 Task: Move the task Implement a chatbot for customer support to the section Done in the project TrialLine and filter the tasks in the project by Due this week.
Action: Mouse moved to (57, 415)
Screenshot: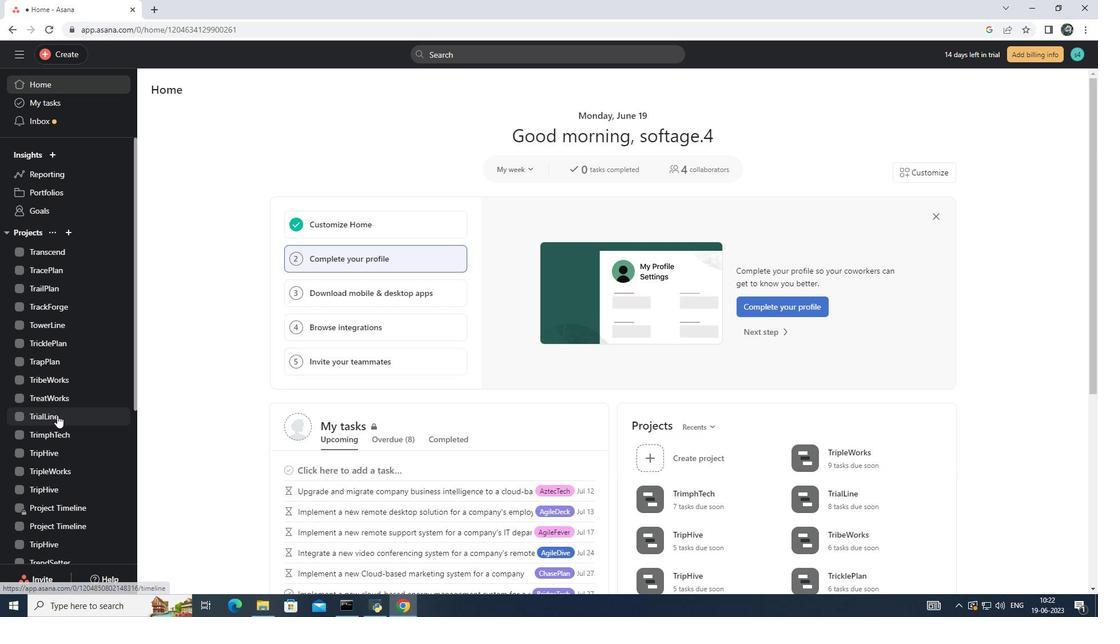 
Action: Mouse pressed left at (57, 415)
Screenshot: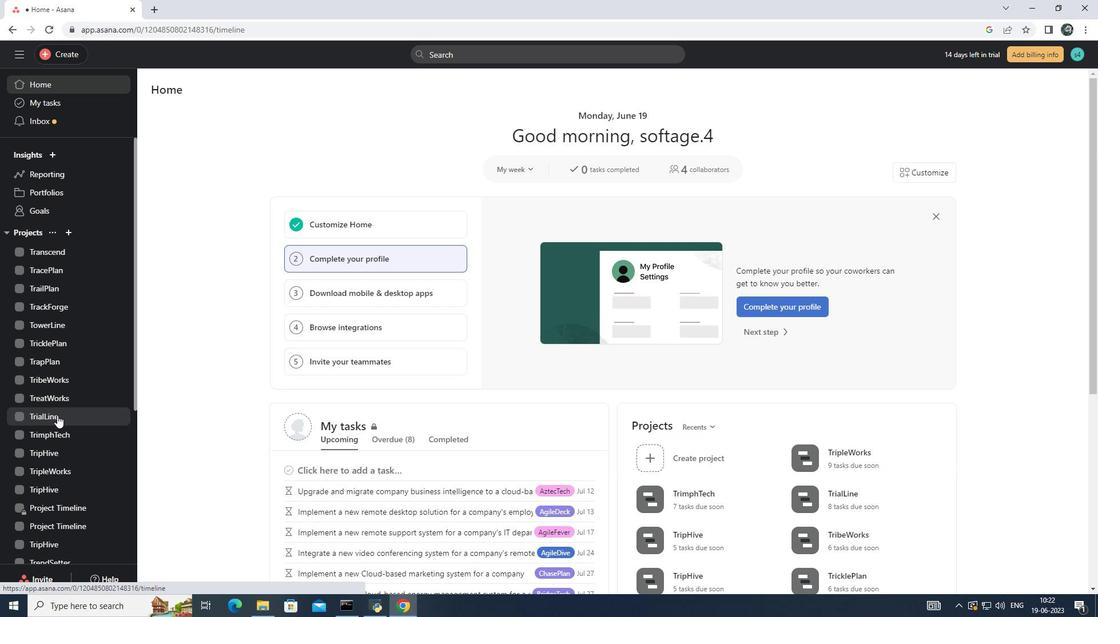 
Action: Mouse moved to (204, 117)
Screenshot: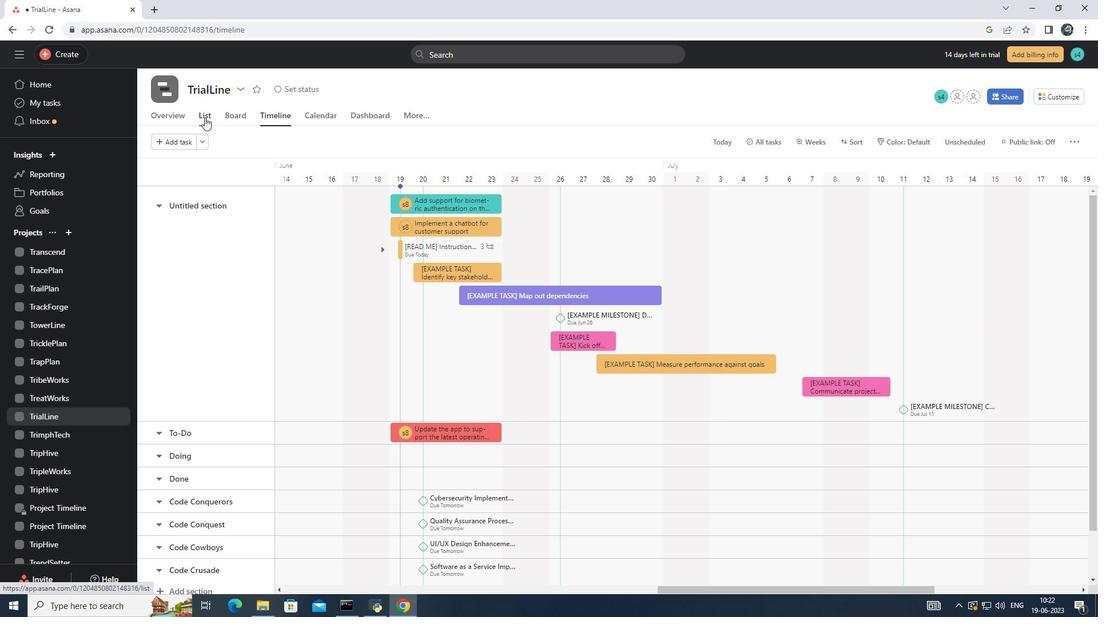 
Action: Mouse pressed left at (204, 117)
Screenshot: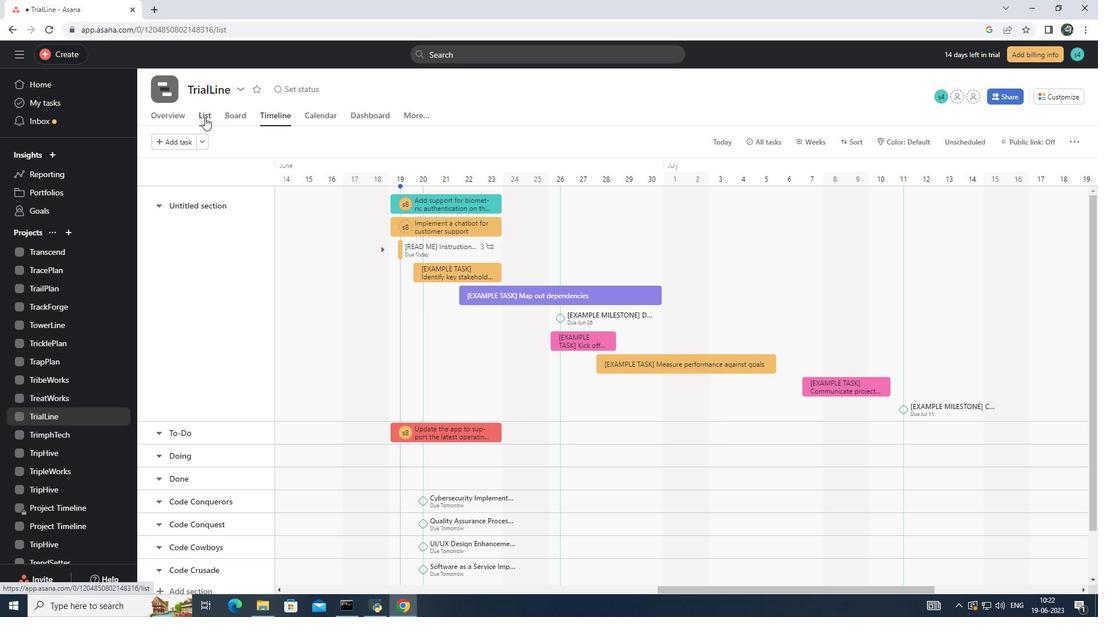 
Action: Mouse moved to (472, 241)
Screenshot: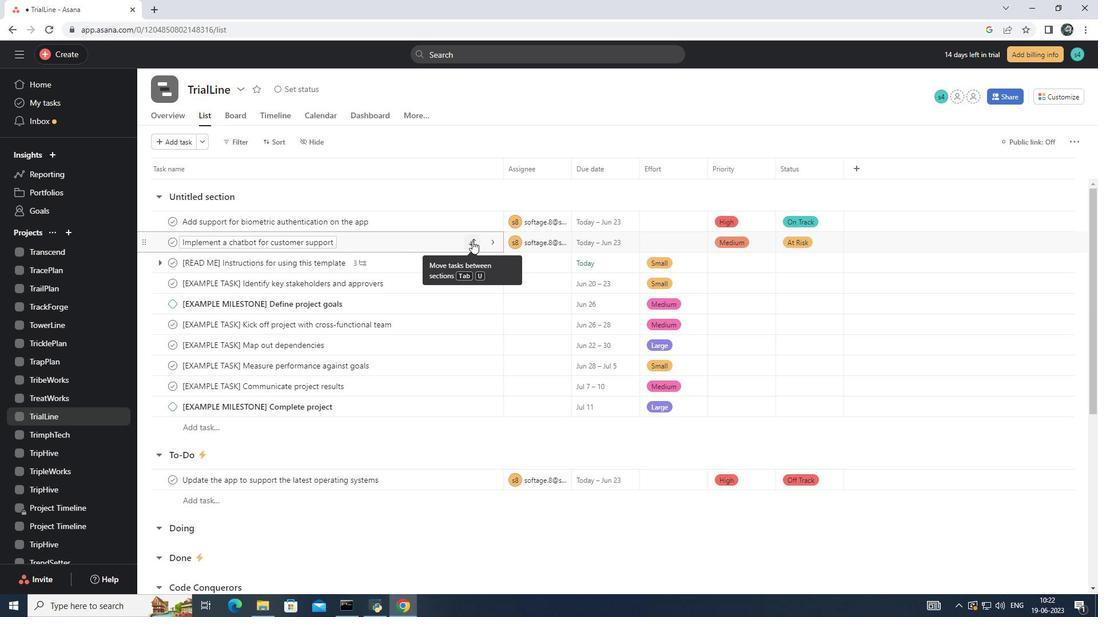 
Action: Mouse pressed left at (472, 241)
Screenshot: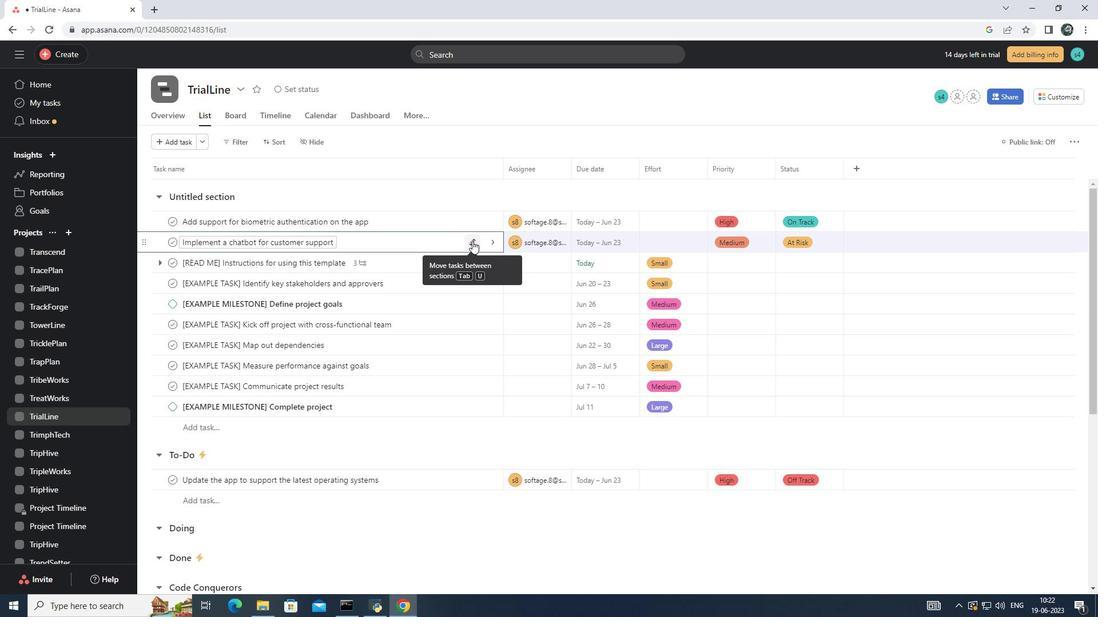 
Action: Mouse moved to (426, 346)
Screenshot: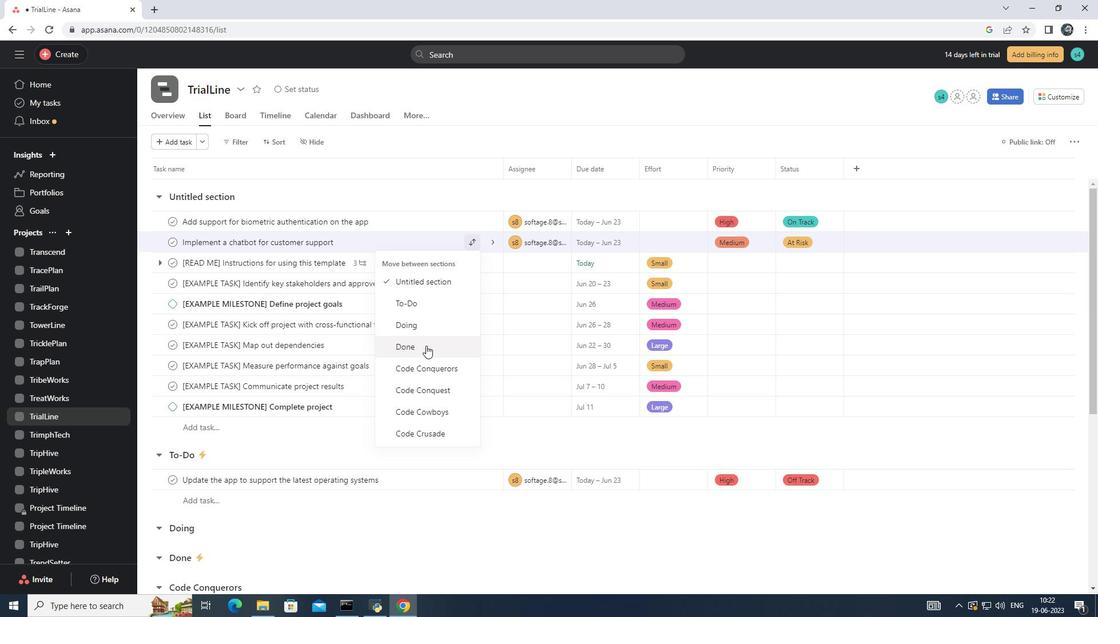 
Action: Mouse pressed left at (426, 346)
Screenshot: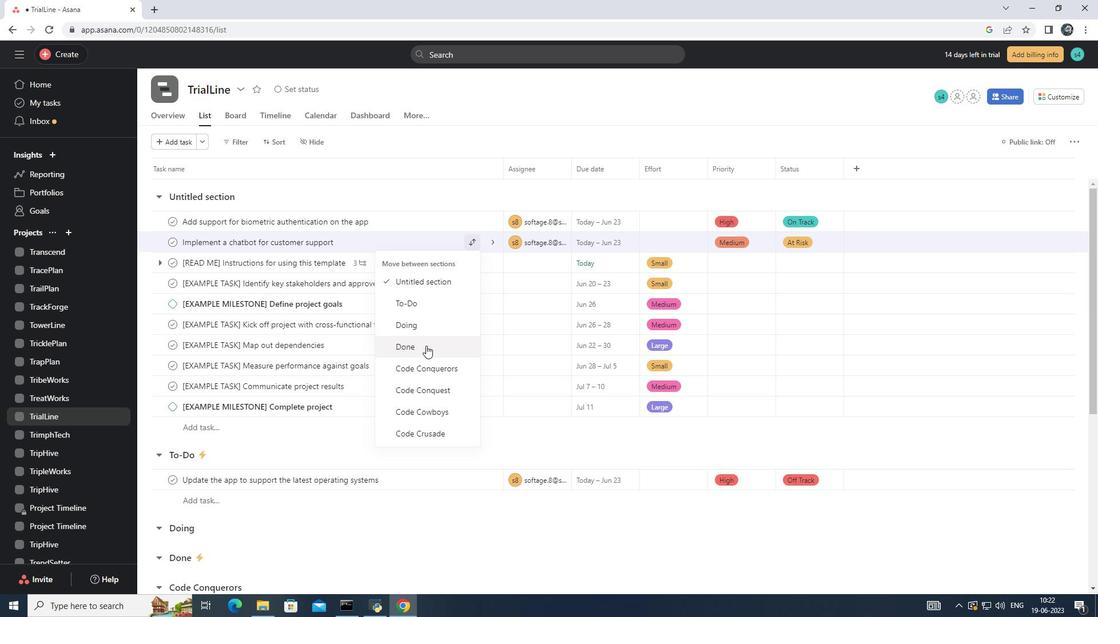 
Action: Mouse moved to (320, 460)
Screenshot: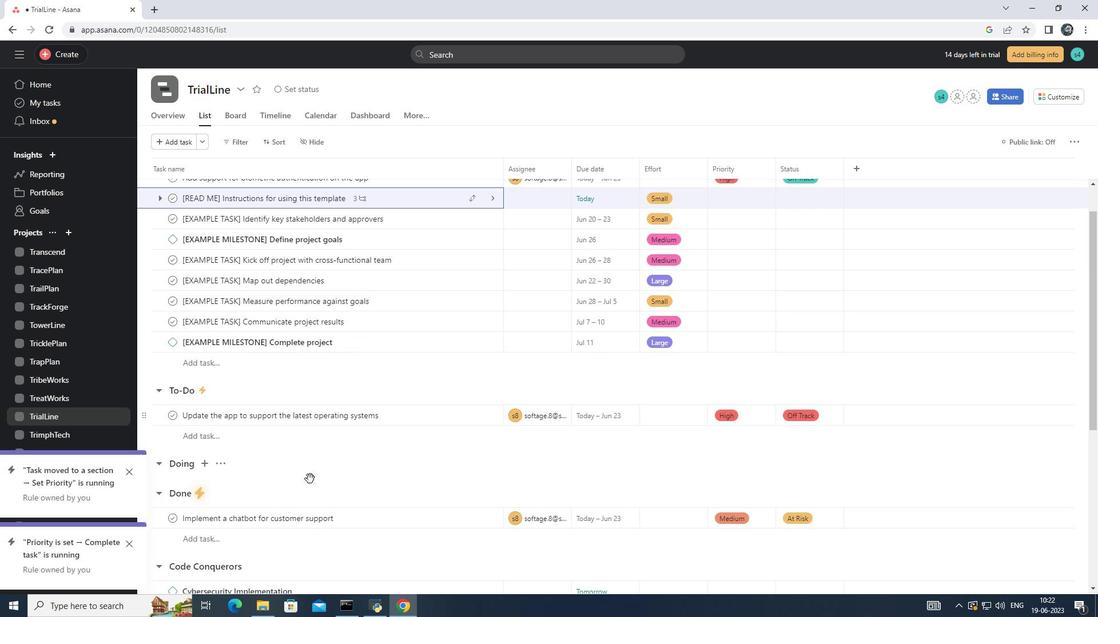 
Action: Mouse scrolled (320, 460) with delta (0, 0)
Screenshot: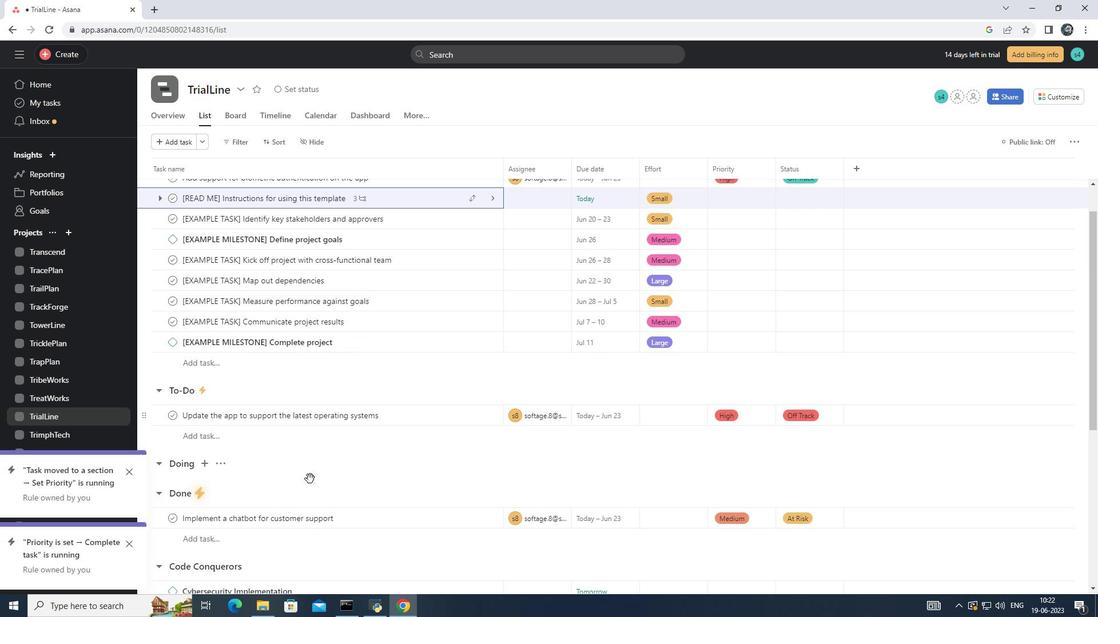 
Action: Mouse moved to (367, 456)
Screenshot: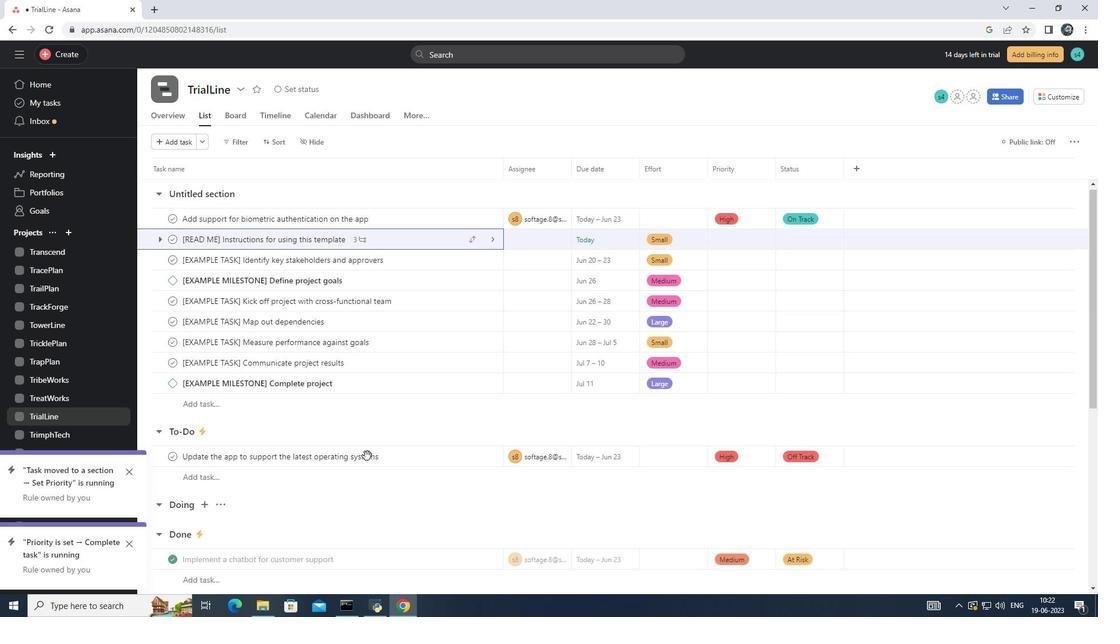 
Action: Mouse scrolled (367, 456) with delta (0, 0)
Screenshot: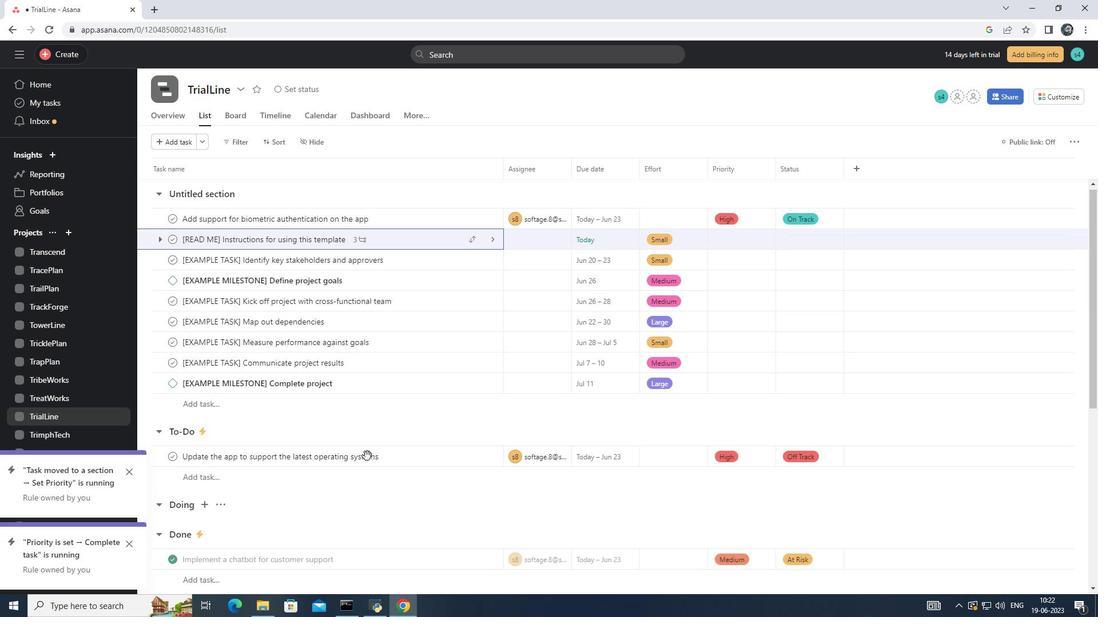 
Action: Mouse scrolled (367, 456) with delta (0, 0)
Screenshot: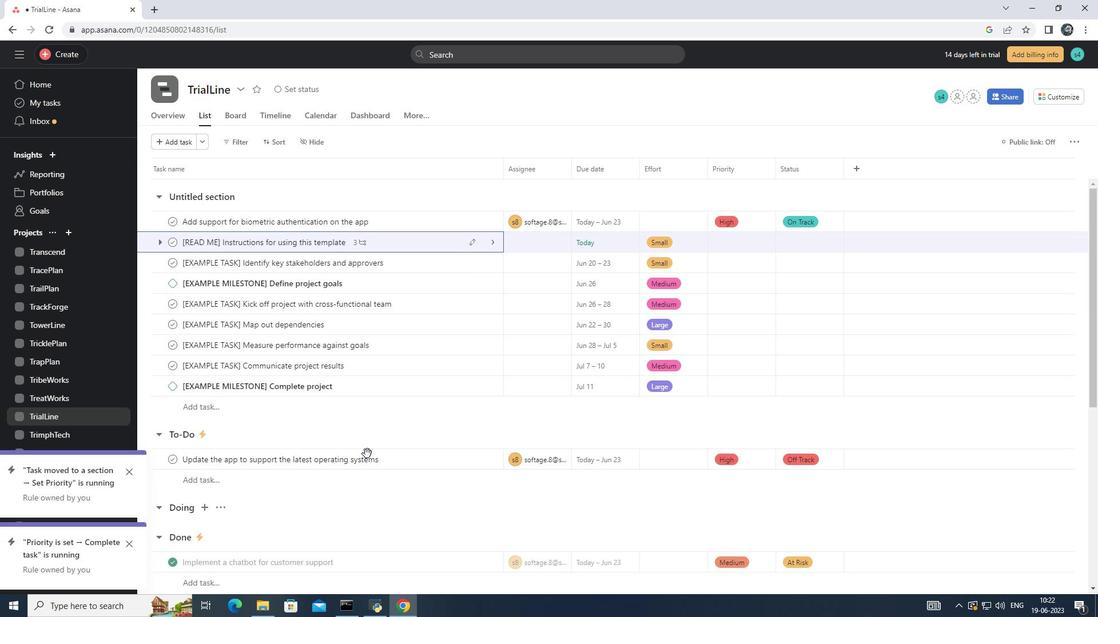 
Action: Mouse scrolled (367, 456) with delta (0, 0)
Screenshot: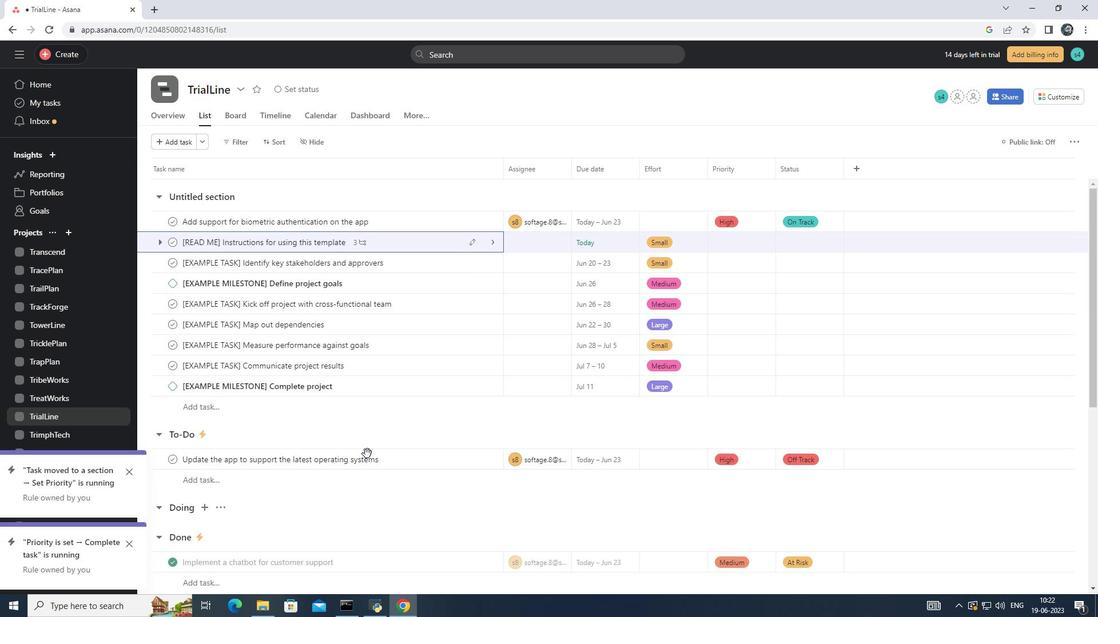 
Action: Mouse scrolled (367, 456) with delta (0, 0)
Screenshot: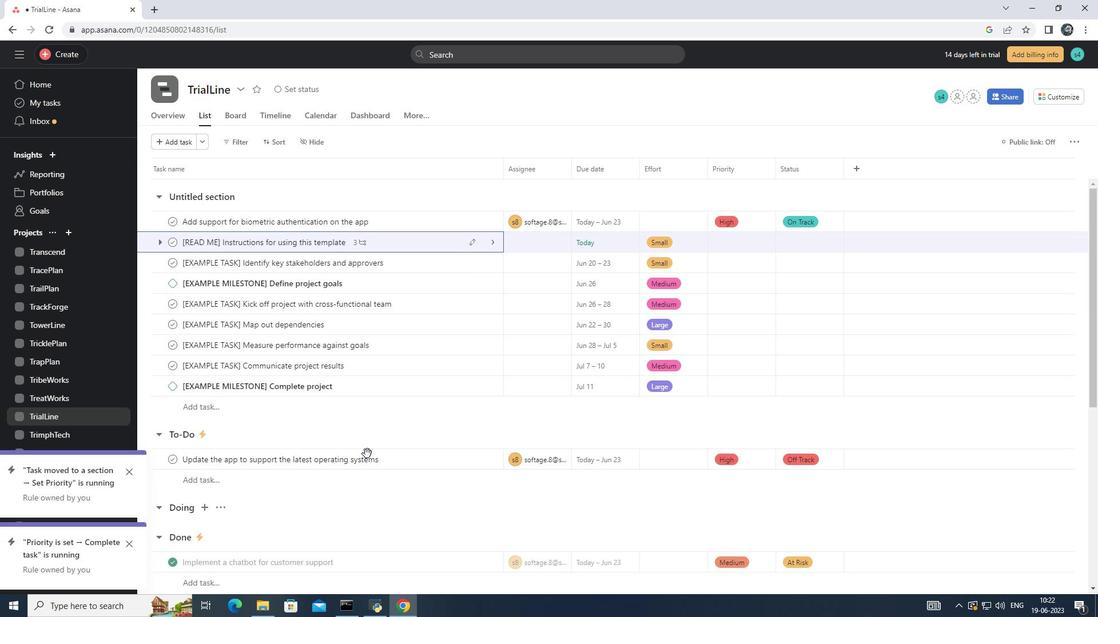 
Action: Mouse moved to (235, 140)
Screenshot: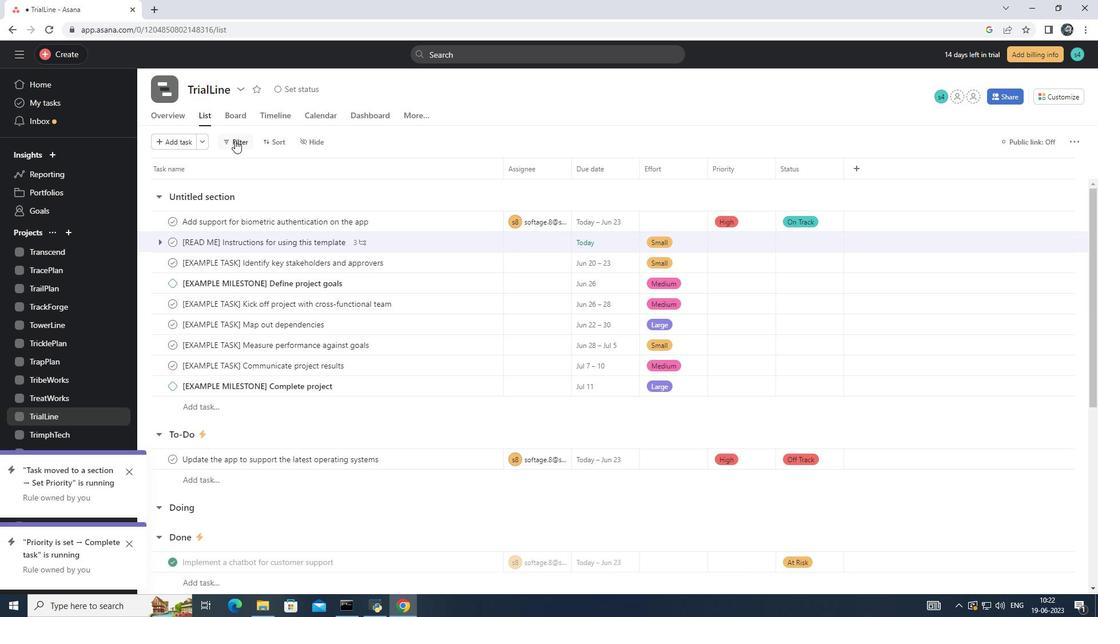 
Action: Mouse pressed left at (235, 140)
Screenshot: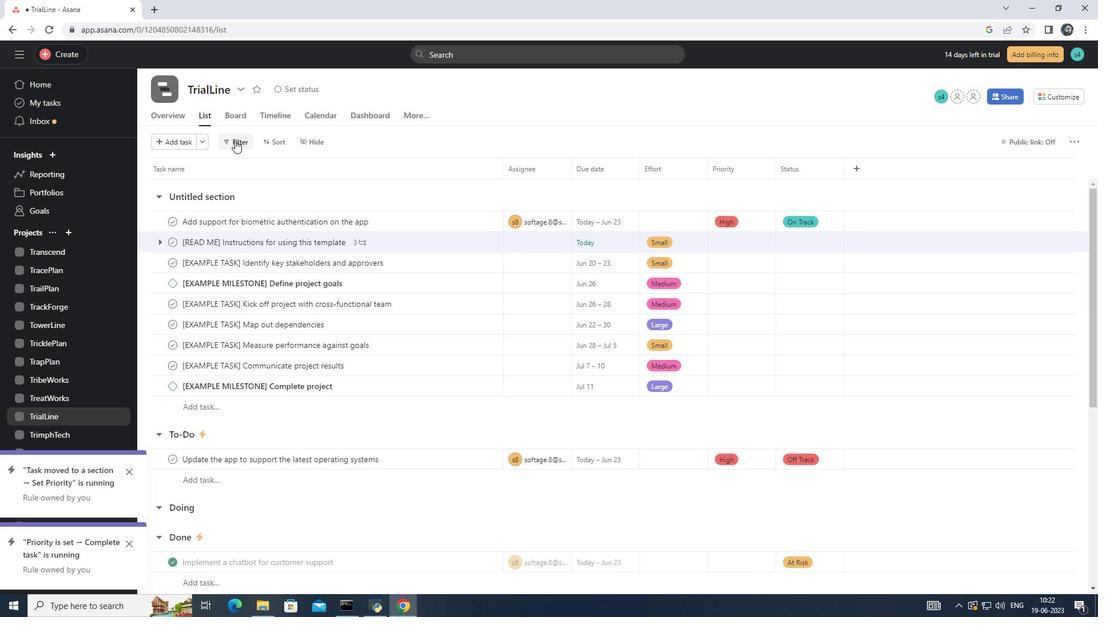 
Action: Mouse moved to (452, 185)
Screenshot: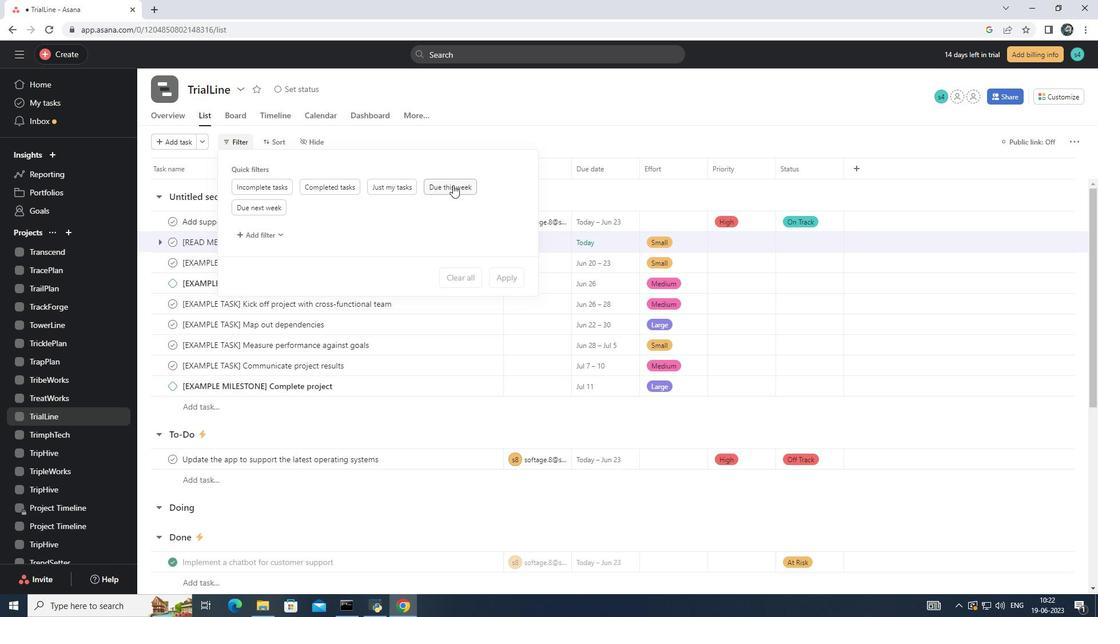 
Action: Mouse pressed left at (452, 185)
Screenshot: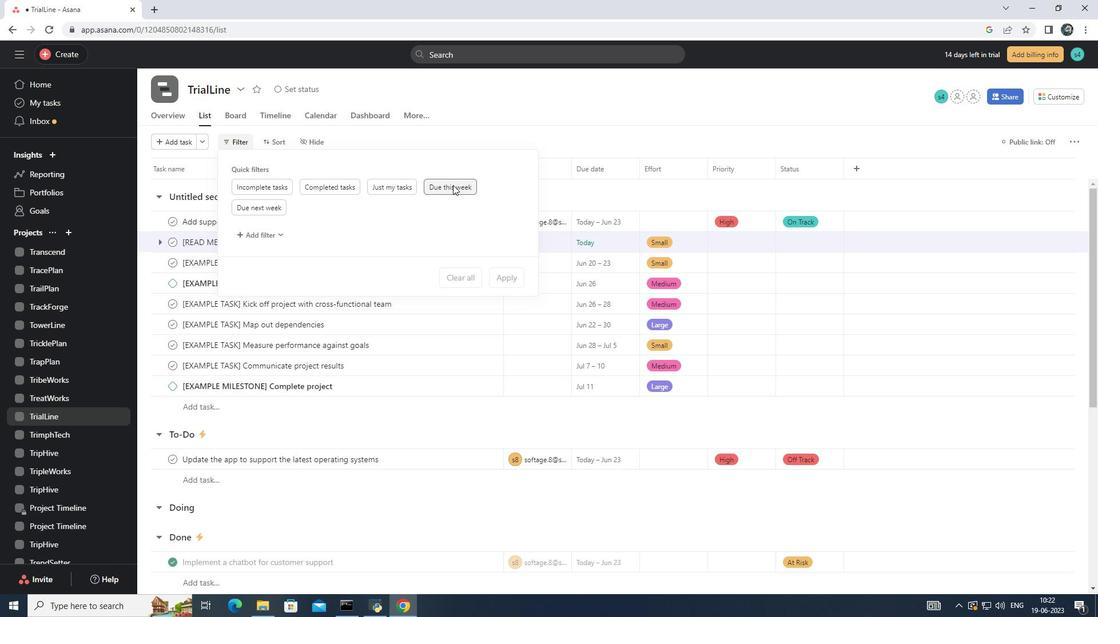 
Action: Mouse moved to (454, 184)
Screenshot: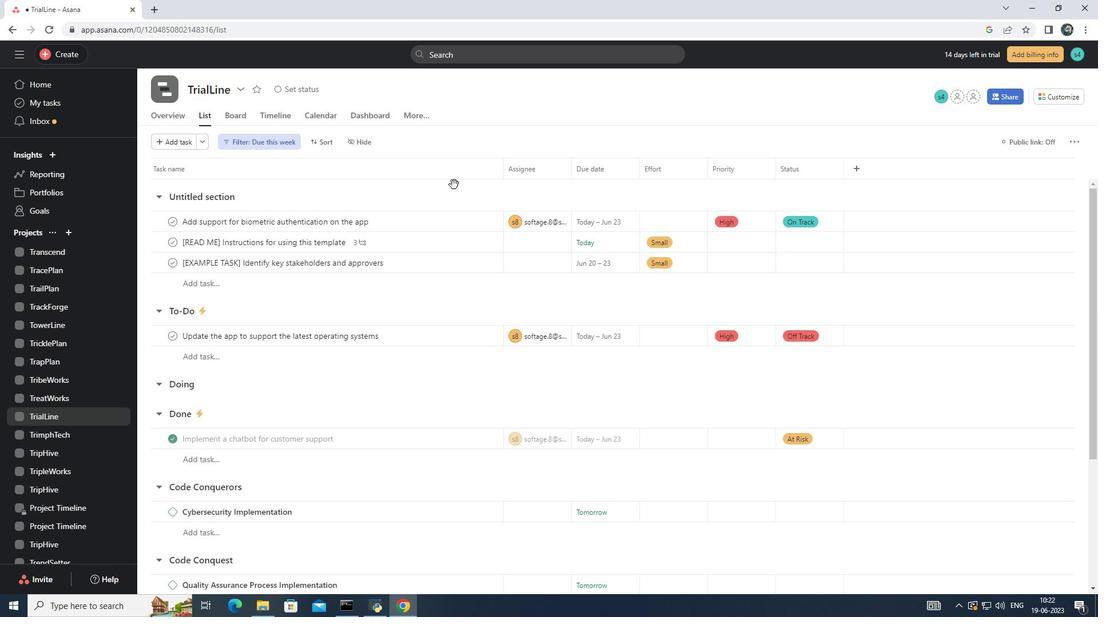 
